 Task: Allign panel to the right.
Action: Mouse moved to (145, 12)
Screenshot: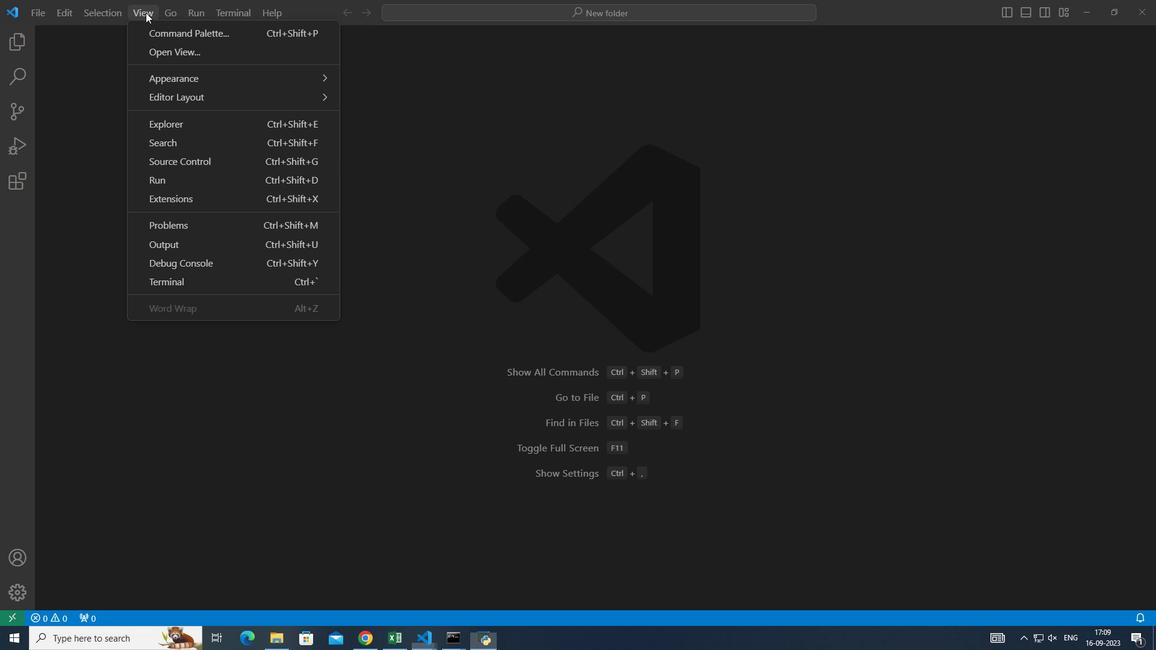 
Action: Mouse pressed left at (145, 12)
Screenshot: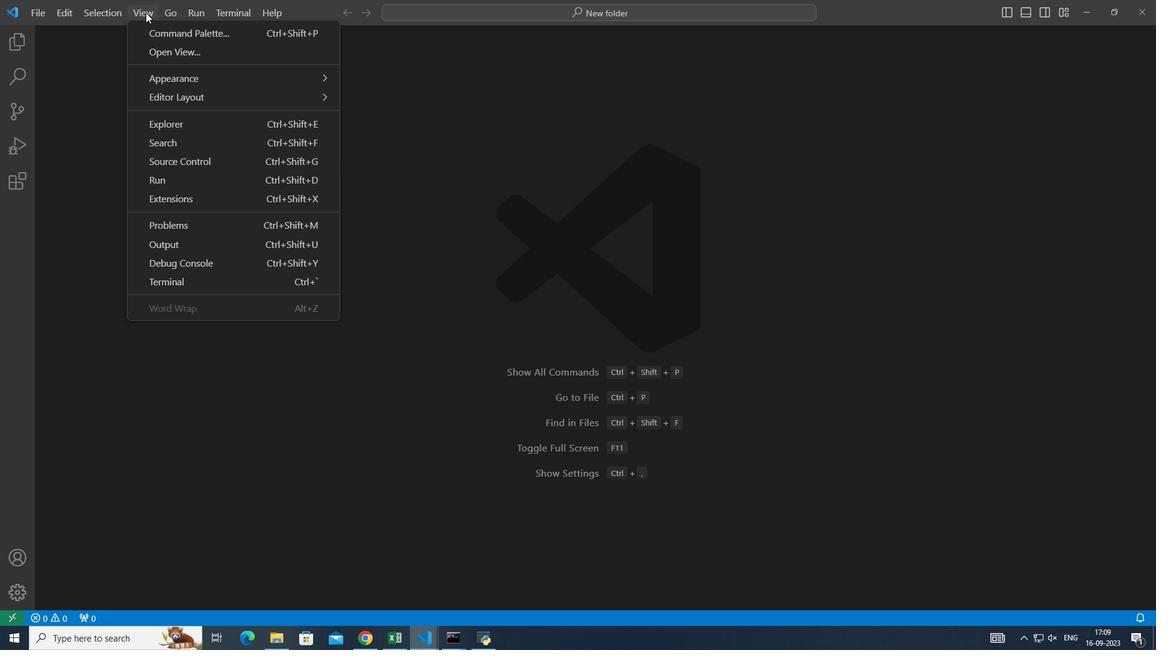 
Action: Mouse moved to (585, 360)
Screenshot: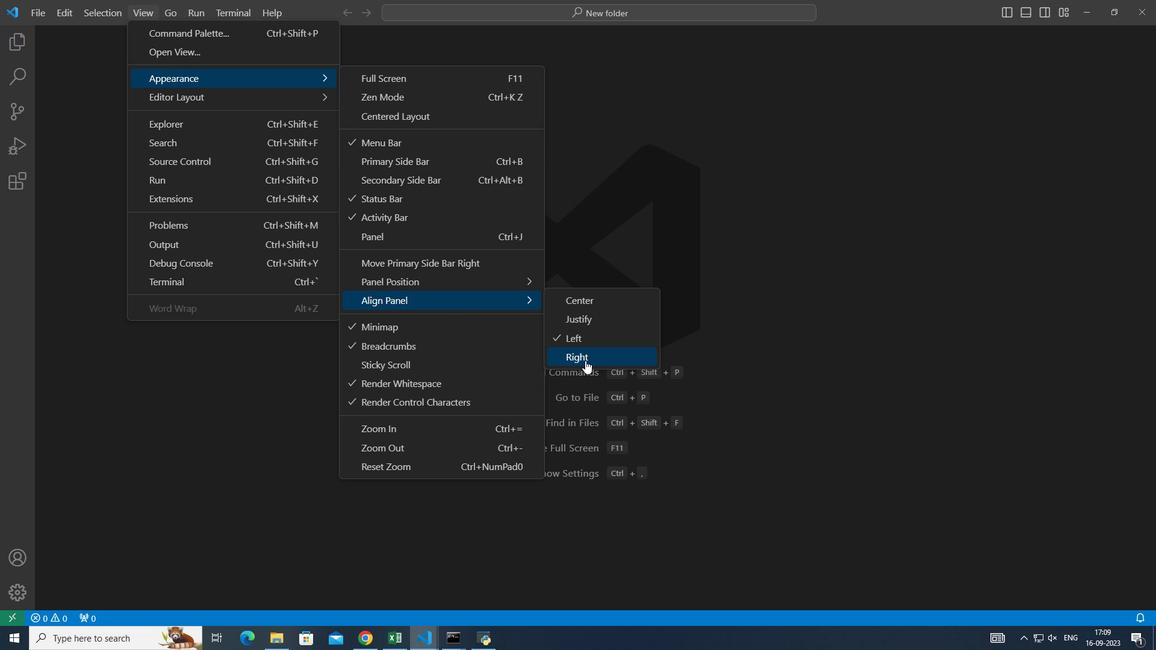 
Action: Mouse pressed left at (585, 360)
Screenshot: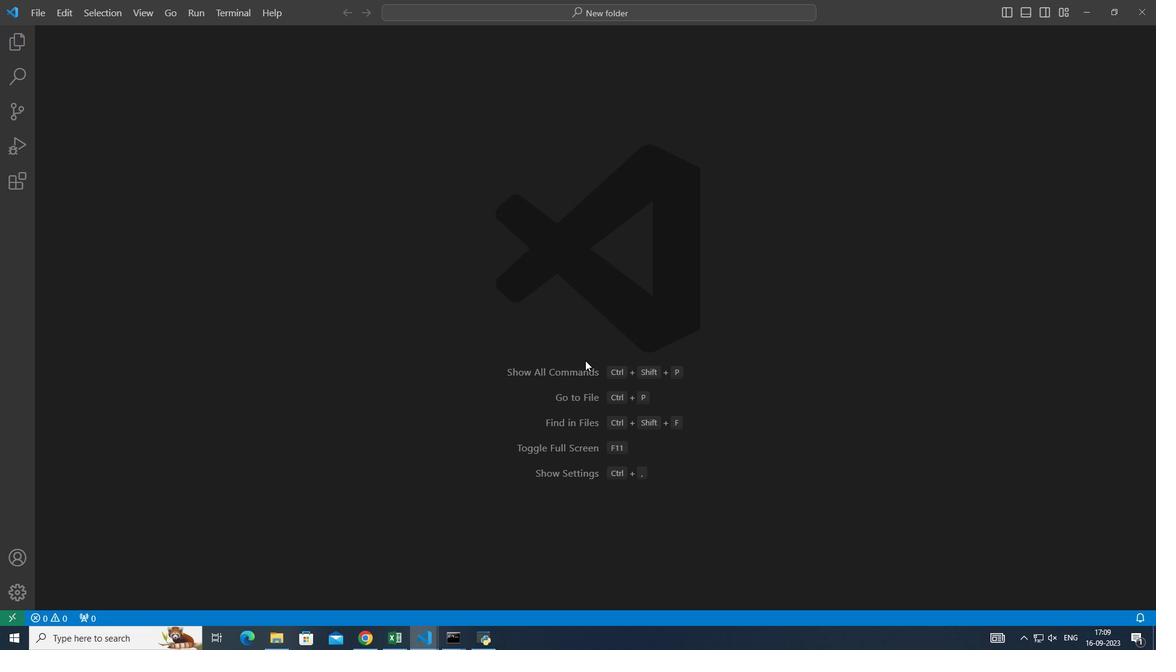 
Action: Mouse moved to (644, 316)
Screenshot: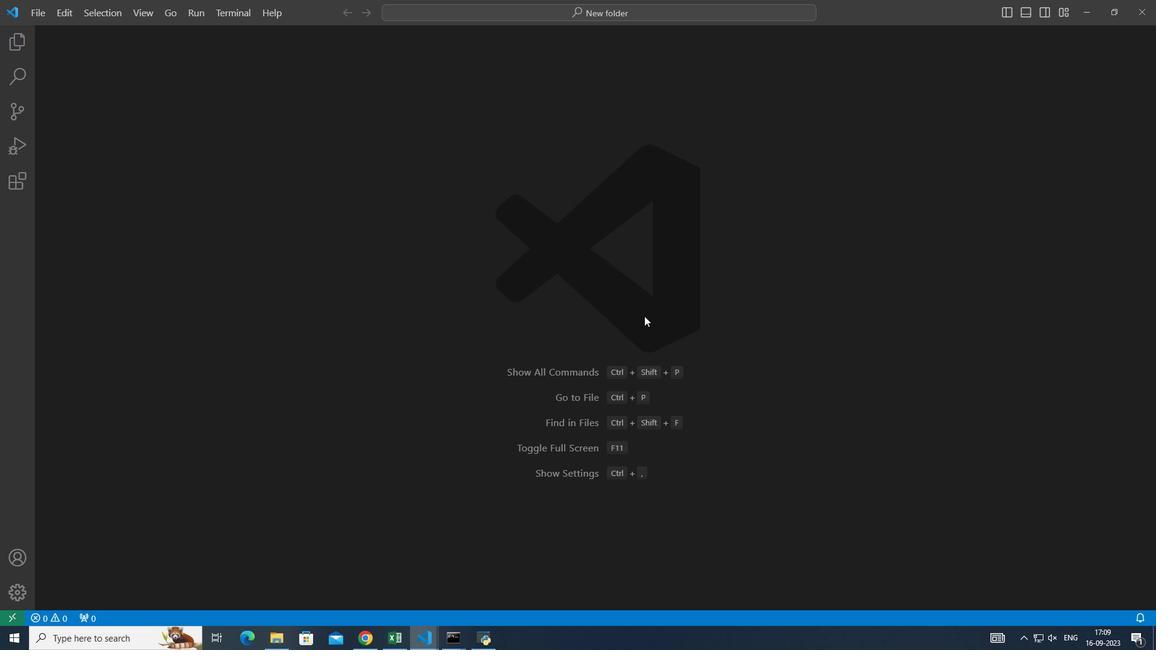 
